 Task: In the Contact  Sadie.Williams@bloomingdales.com, Log Whatsapp with description: 'Engaged in a WhatsApp conversation with a lead regarding their specific needs.'; Add date: '16 September, 2023', attach the document: Terms_and_conditions.doc. Logged in from softage.10@softage.net
Action: Mouse moved to (88, 65)
Screenshot: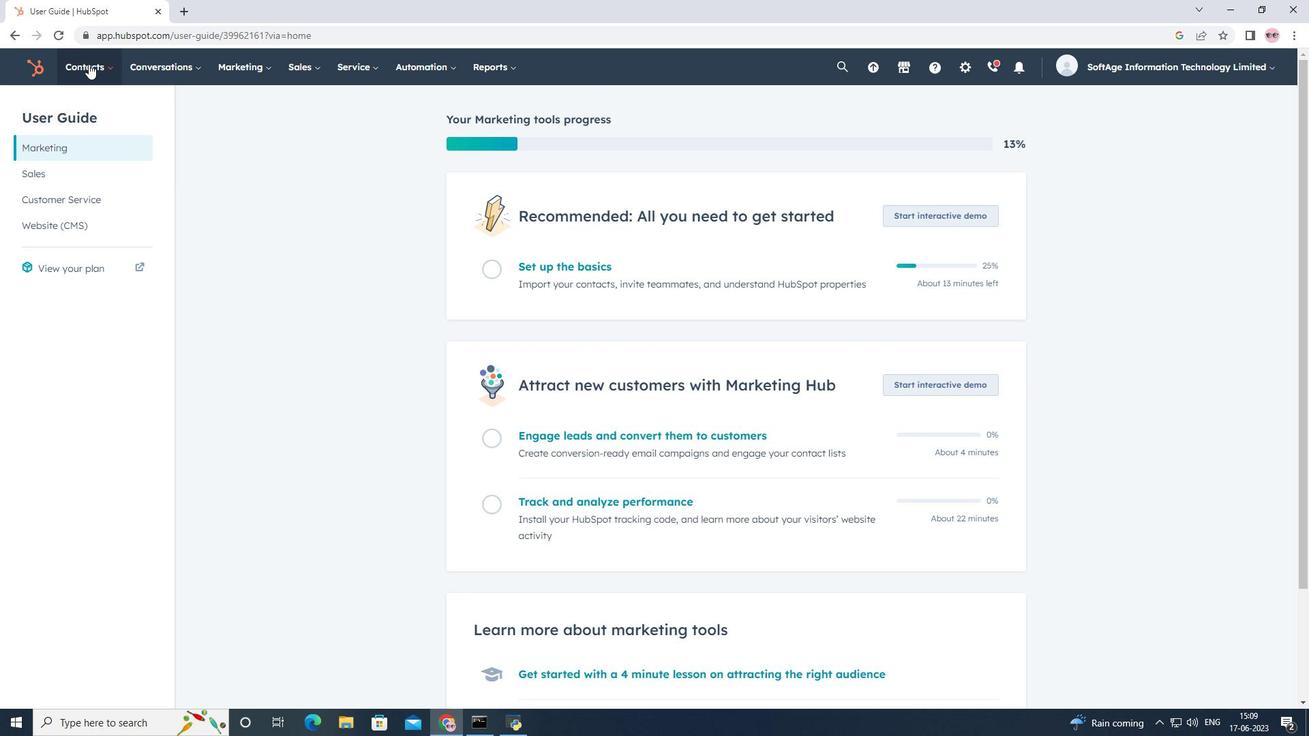 
Action: Mouse pressed left at (88, 65)
Screenshot: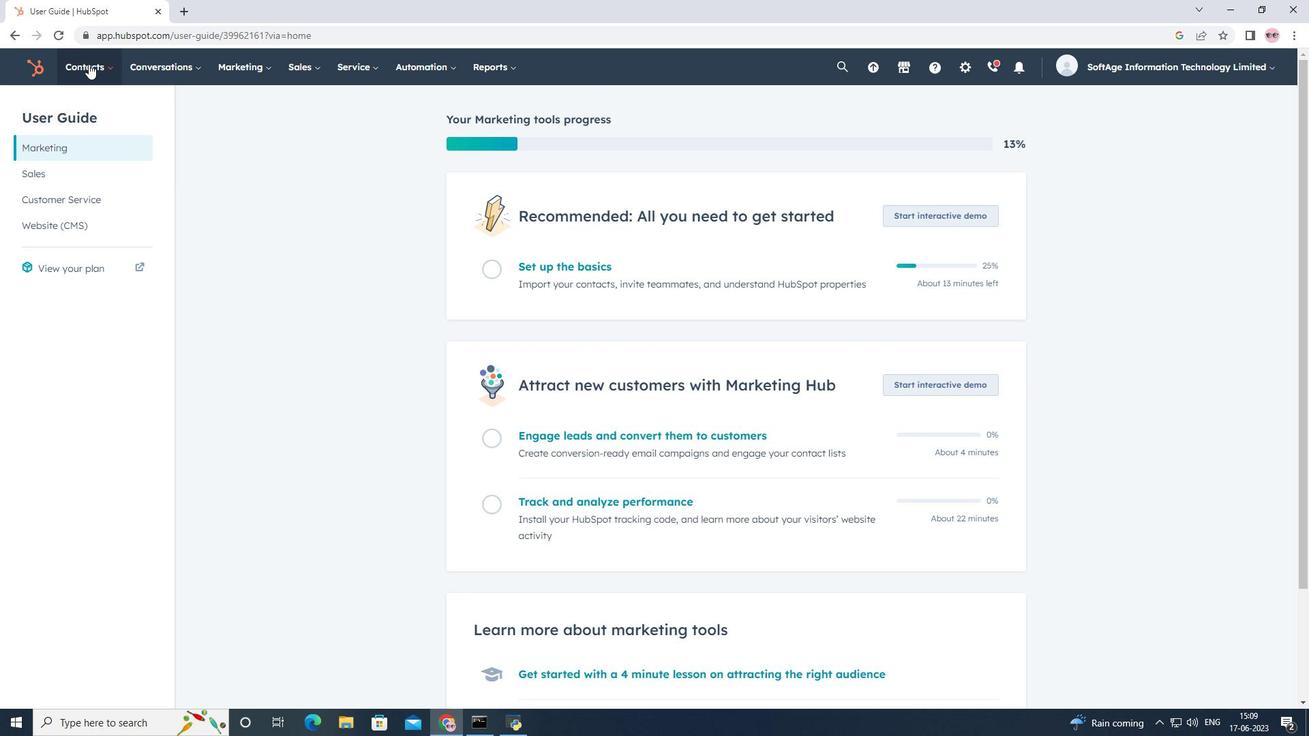 
Action: Mouse moved to (113, 117)
Screenshot: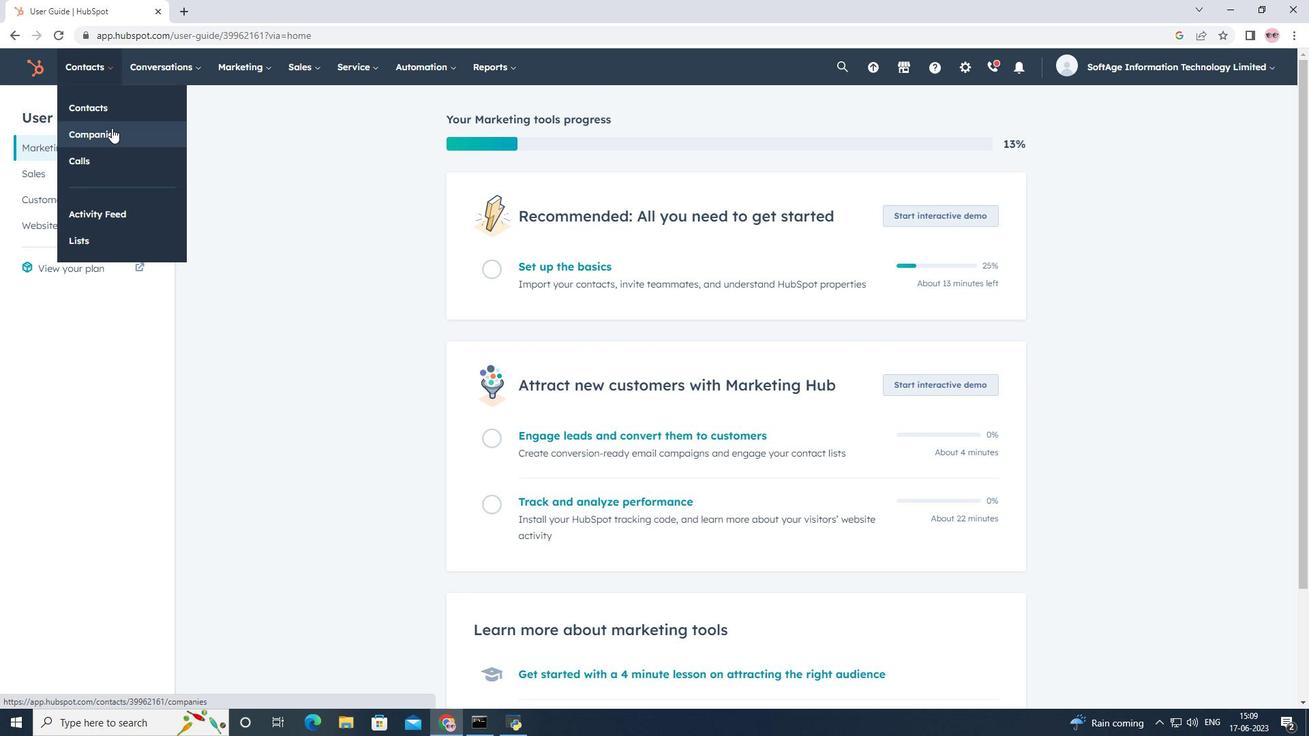 
Action: Mouse pressed left at (113, 117)
Screenshot: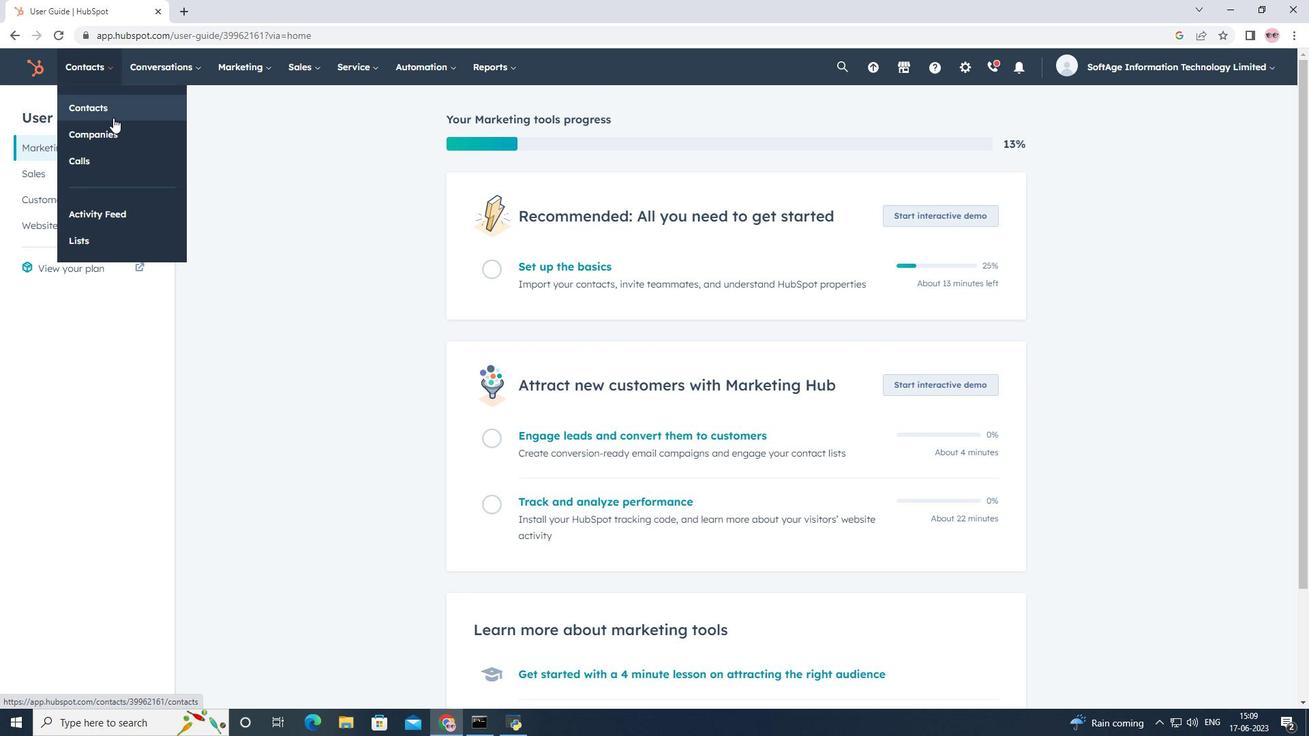 
Action: Mouse moved to (116, 229)
Screenshot: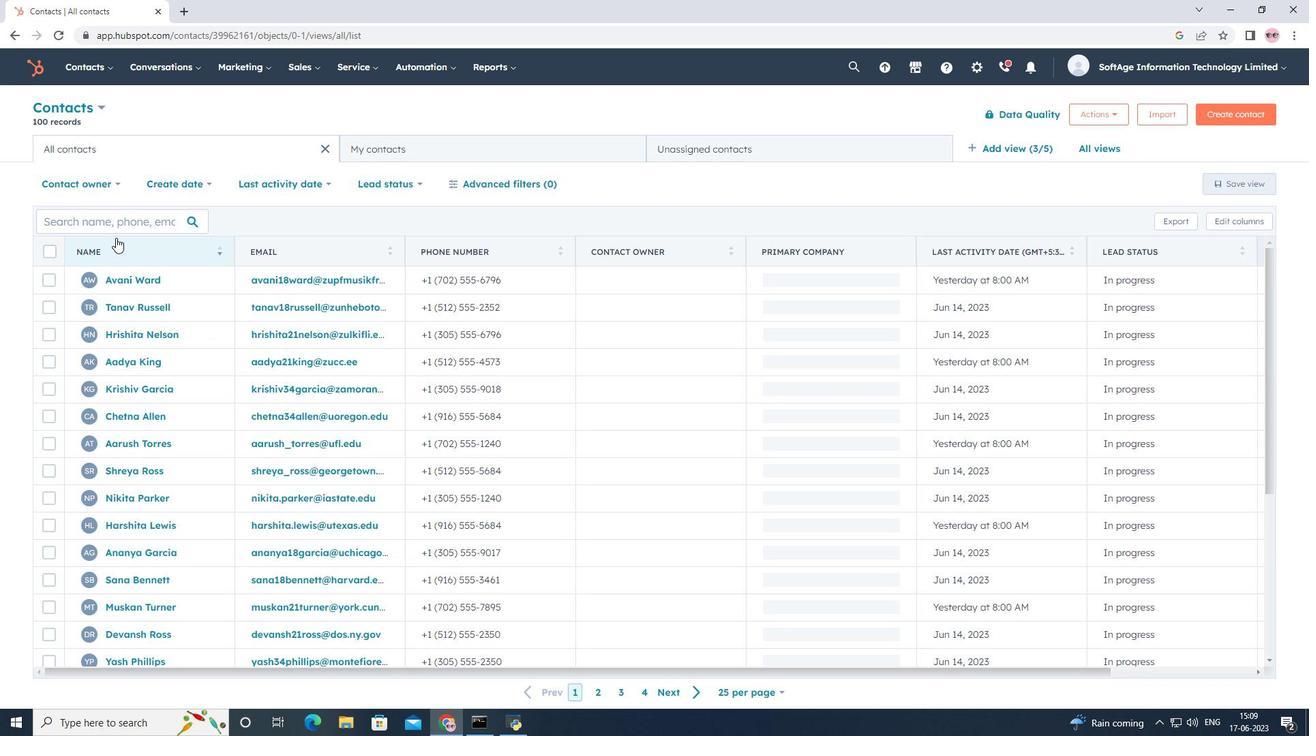 
Action: Mouse pressed left at (116, 229)
Screenshot: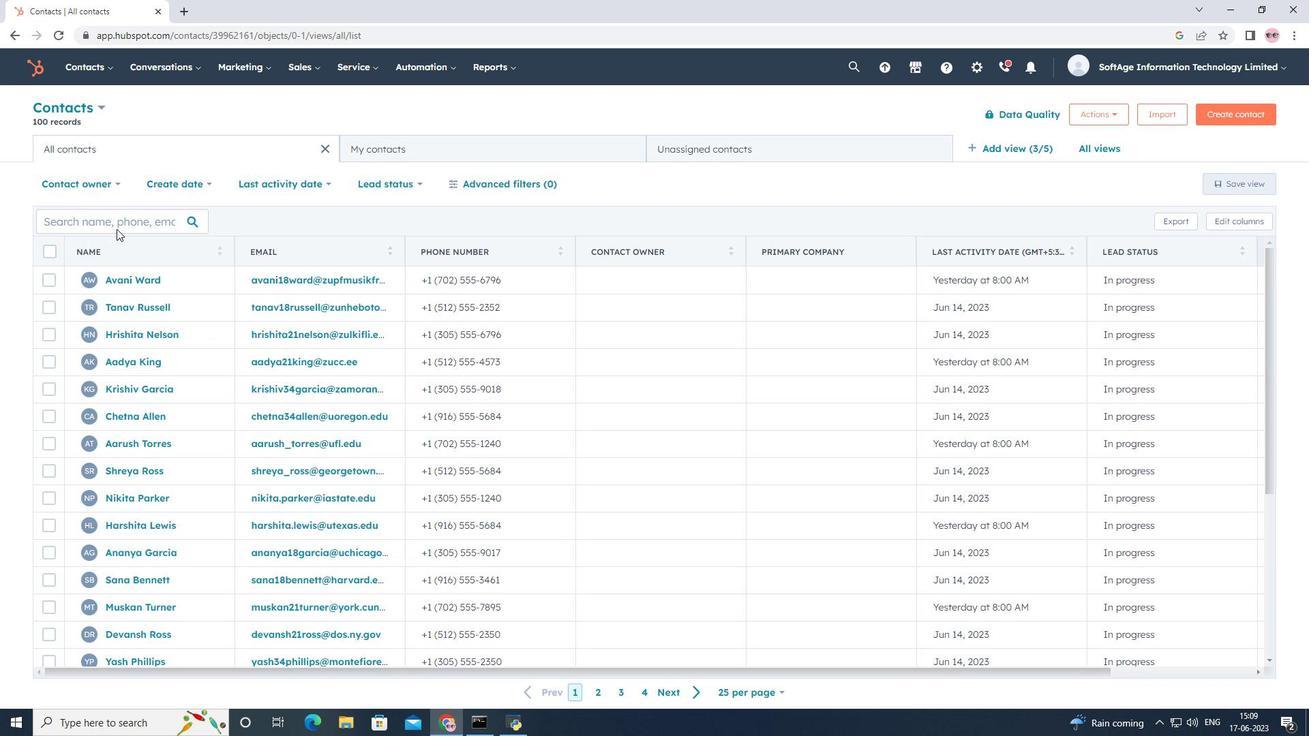 
Action: Key pressed <Key.shift><Key.shift><Key.shift><Key.shift><Key.shift>Sadie.<Key.shift>Williams<Key.shift>@bloomingdales.com
Screenshot: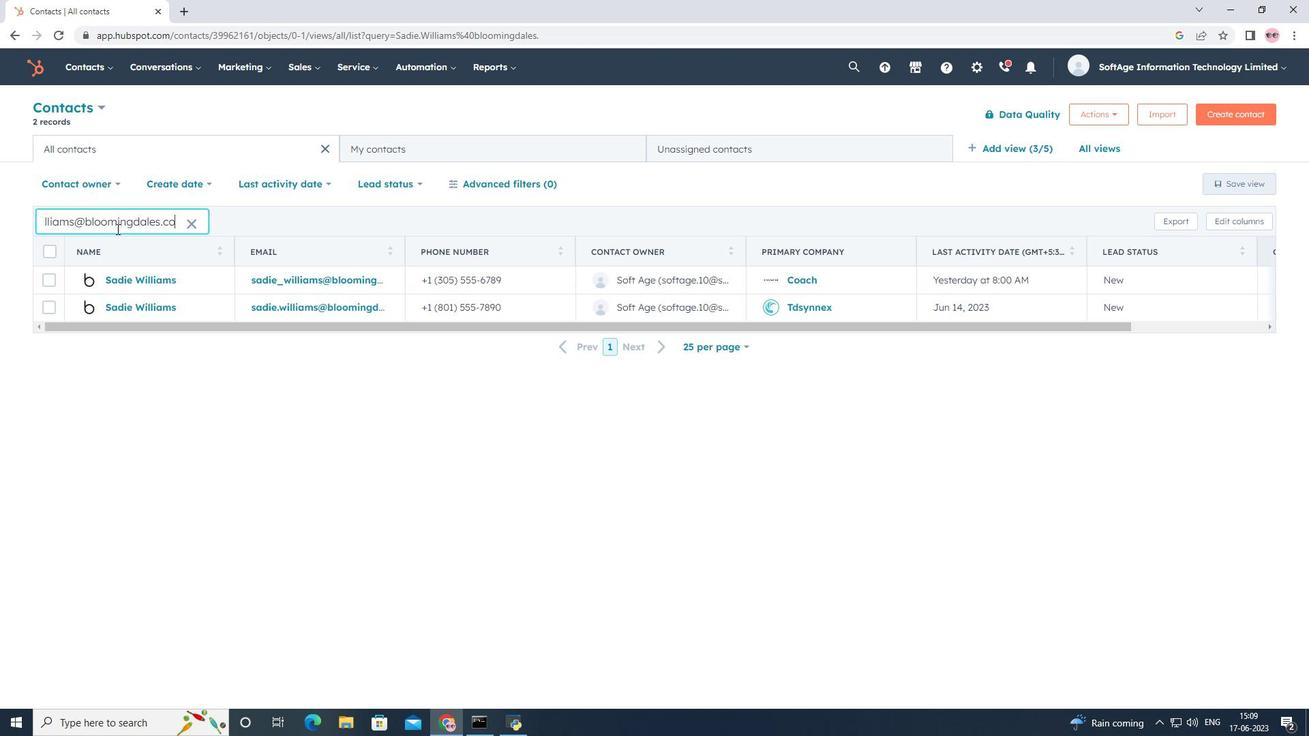 
Action: Mouse moved to (135, 306)
Screenshot: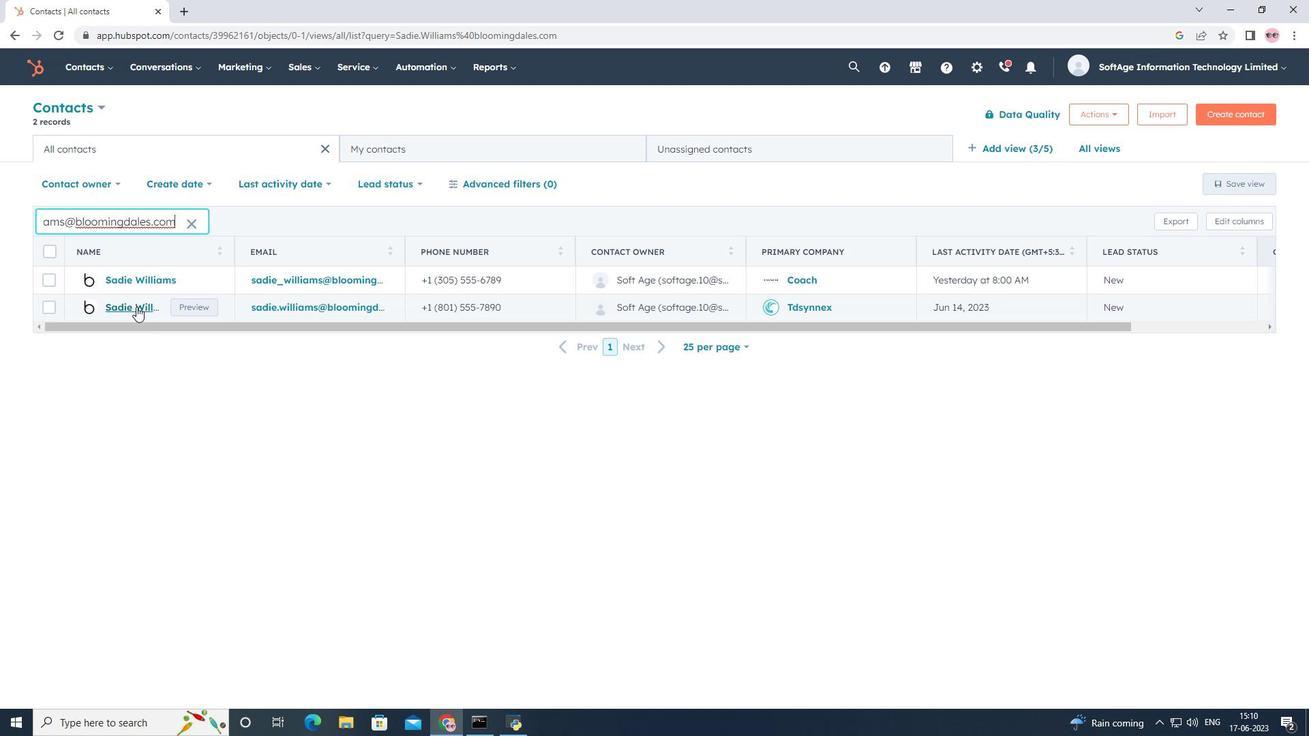 
Action: Mouse pressed left at (135, 306)
Screenshot: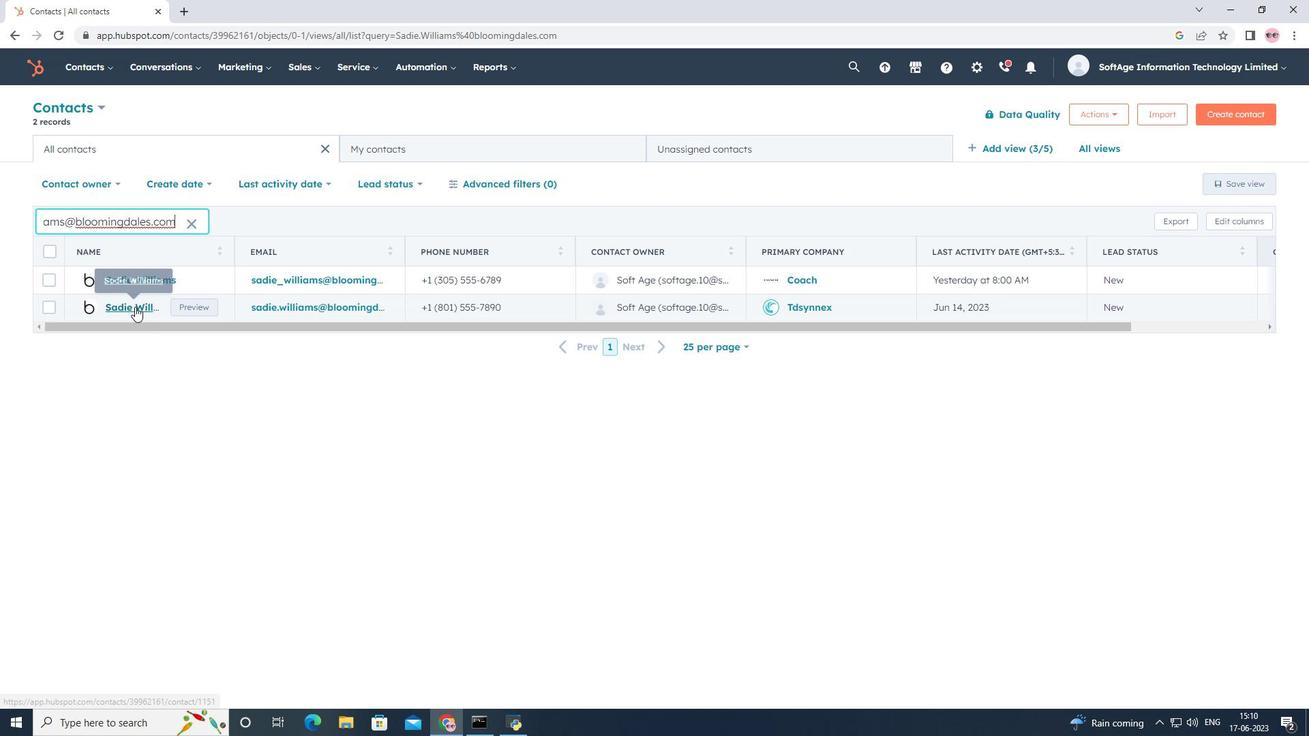 
Action: Mouse moved to (270, 231)
Screenshot: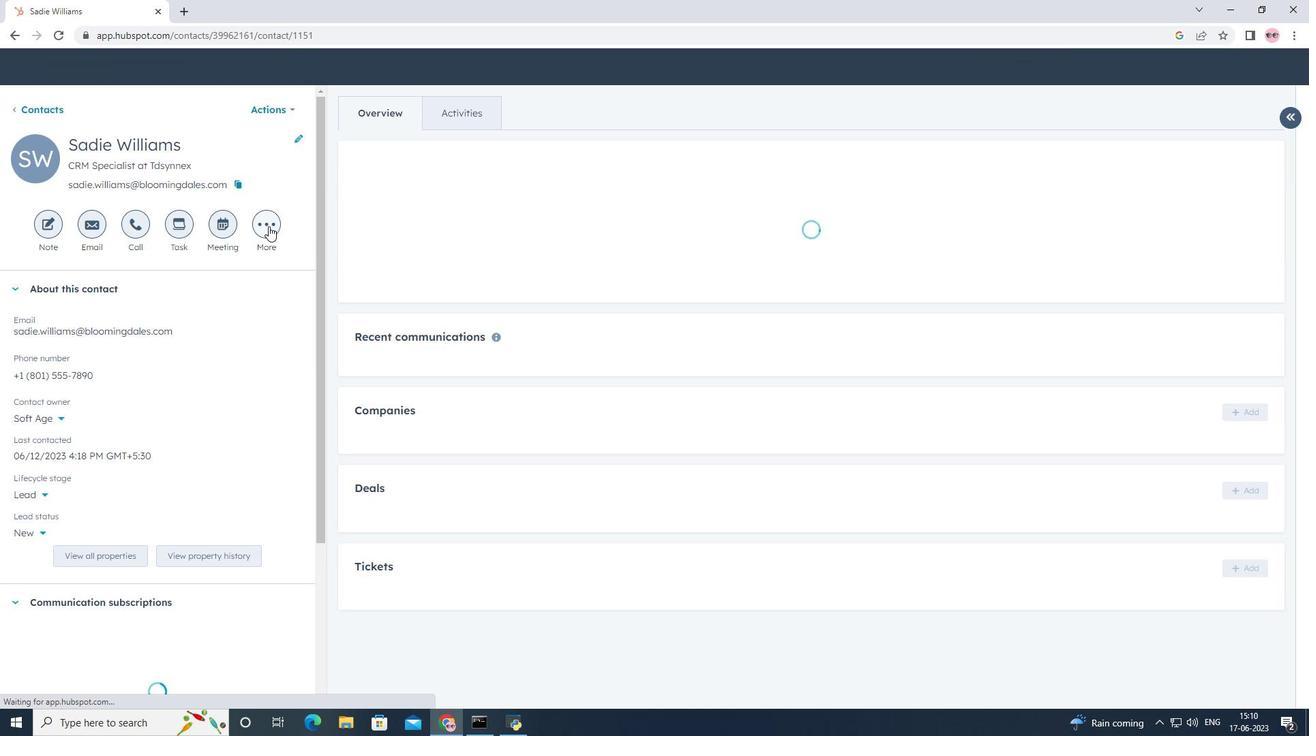 
Action: Mouse pressed left at (270, 231)
Screenshot: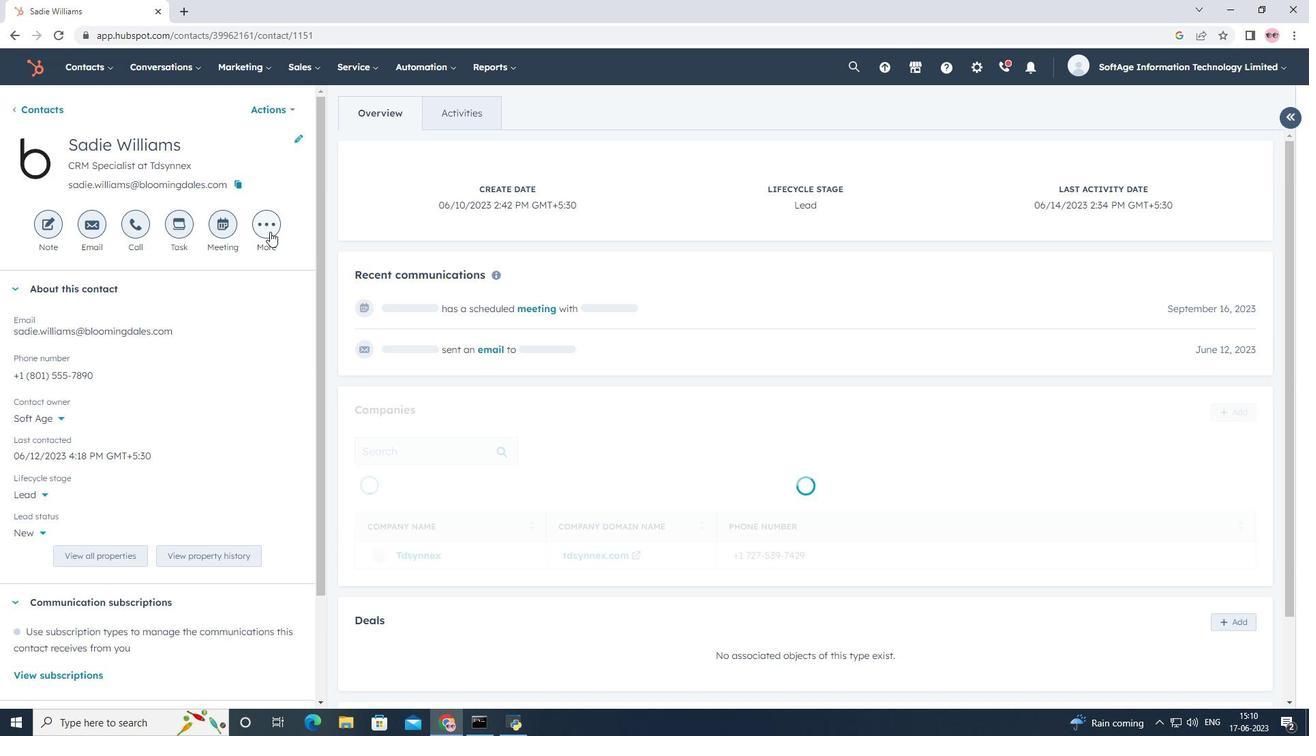 
Action: Mouse moved to (272, 320)
Screenshot: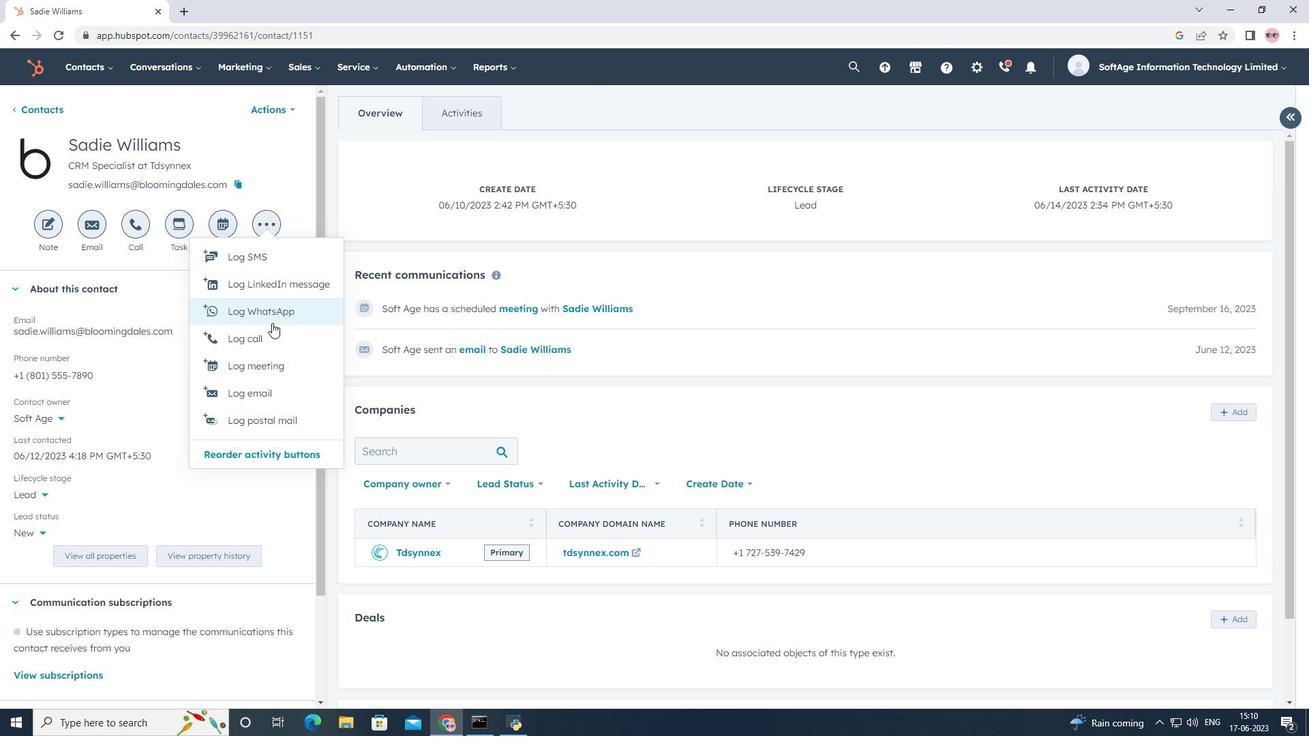 
Action: Mouse pressed left at (272, 320)
Screenshot: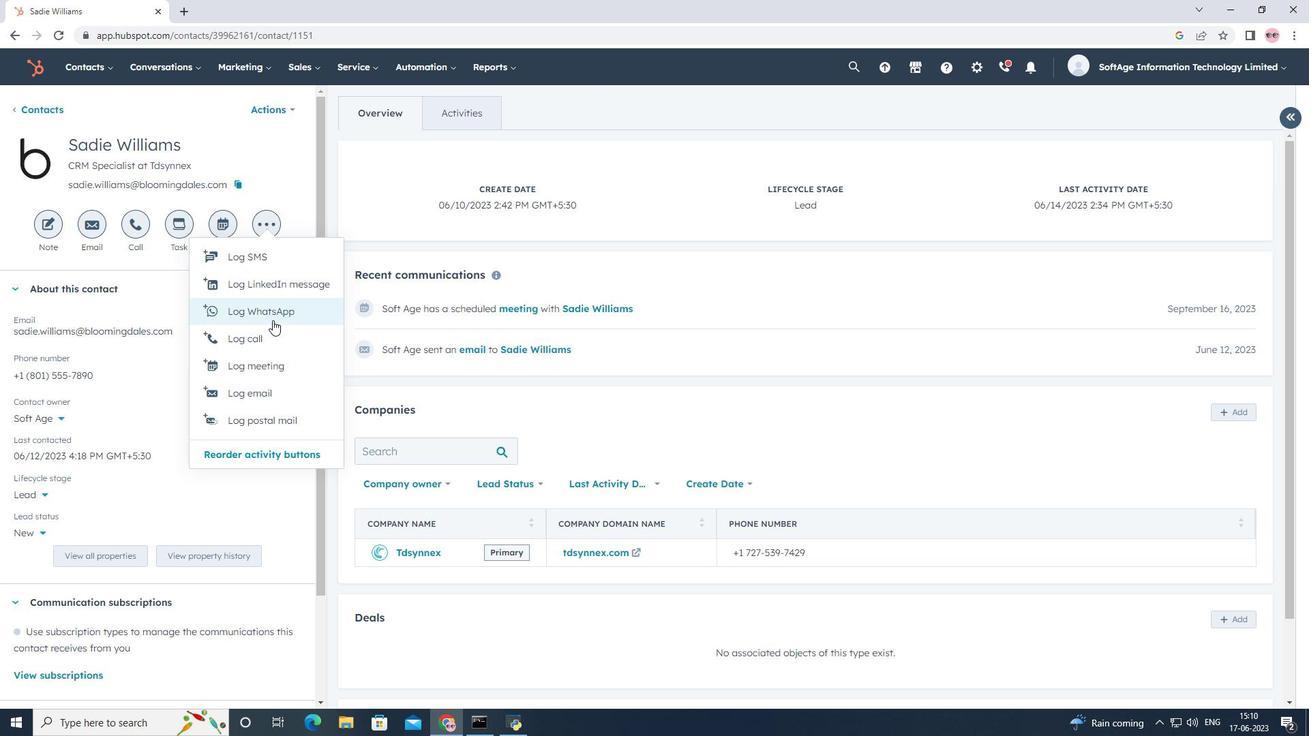 
Action: Mouse moved to (845, 513)
Screenshot: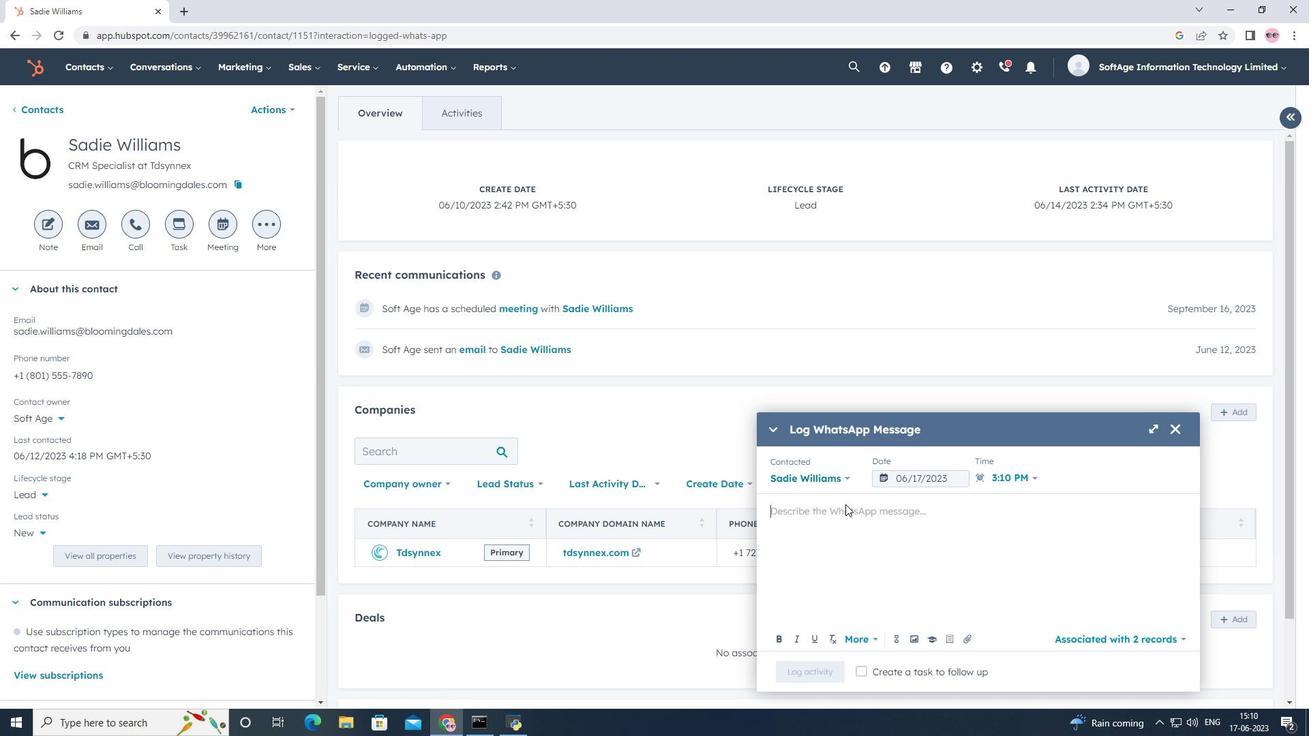 
Action: Mouse pressed left at (845, 513)
Screenshot: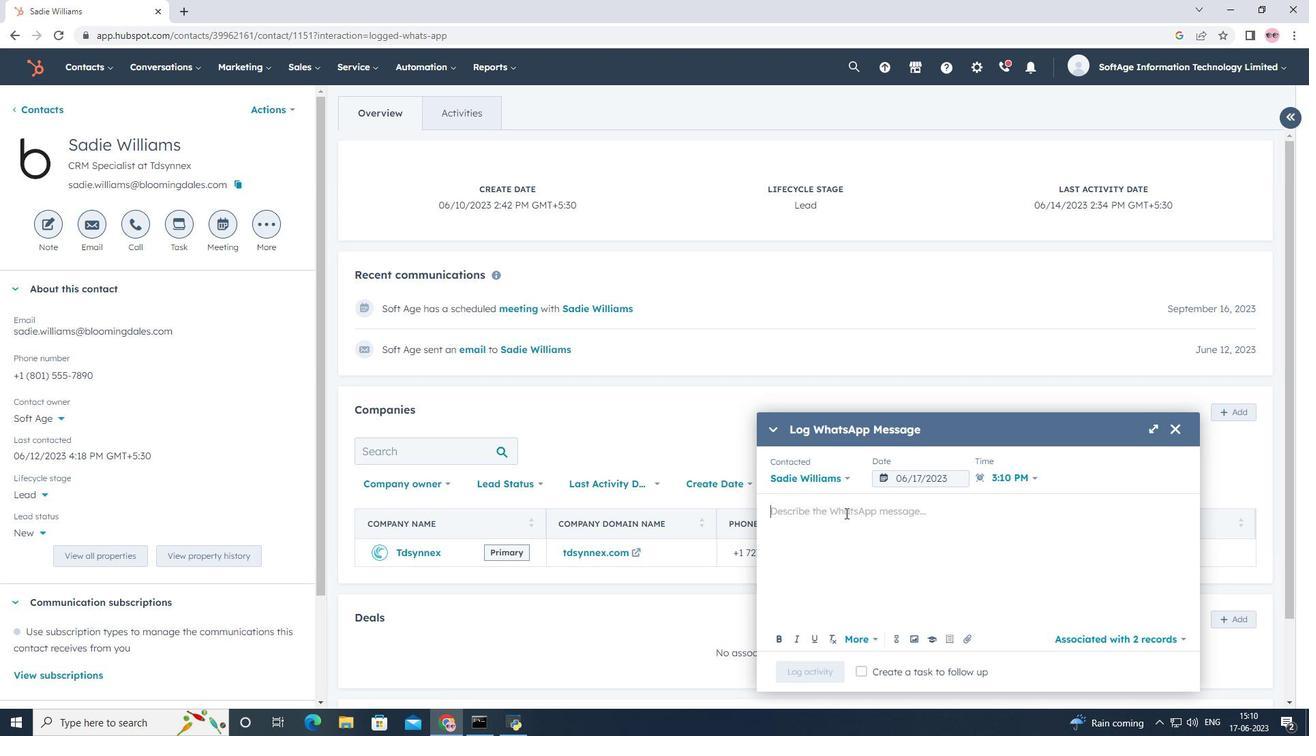 
Action: Key pressed <Key.shift>Engaged<Key.space>in<Key.space>a<Key.space><Key.shift>Whats<Key.shift>App<Key.space><Key.shift>Co<Key.backspace><Key.backspace>conversation<Key.space>with<Key.space>a<Key.space>lead<Key.space>regarding<Key.space>their<Key.space>specific<Key.space>needs.
Screenshot: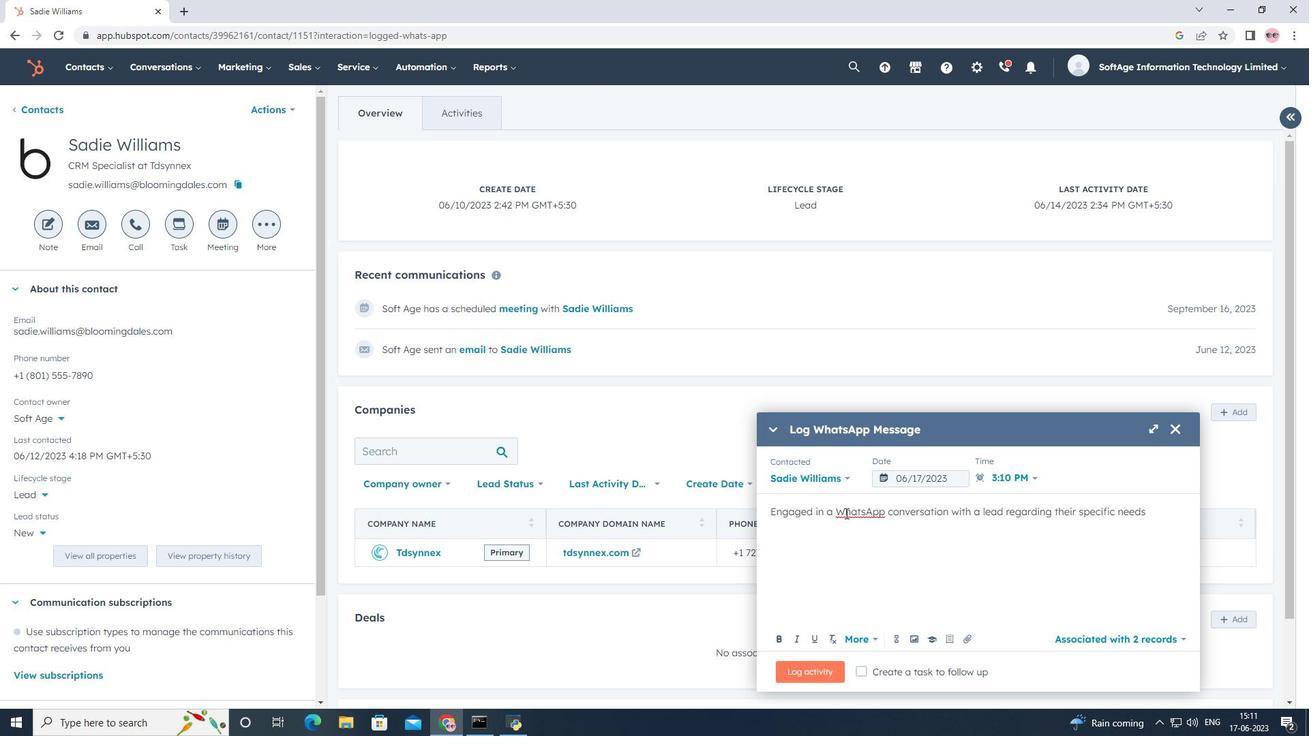 
Action: Mouse moved to (949, 481)
Screenshot: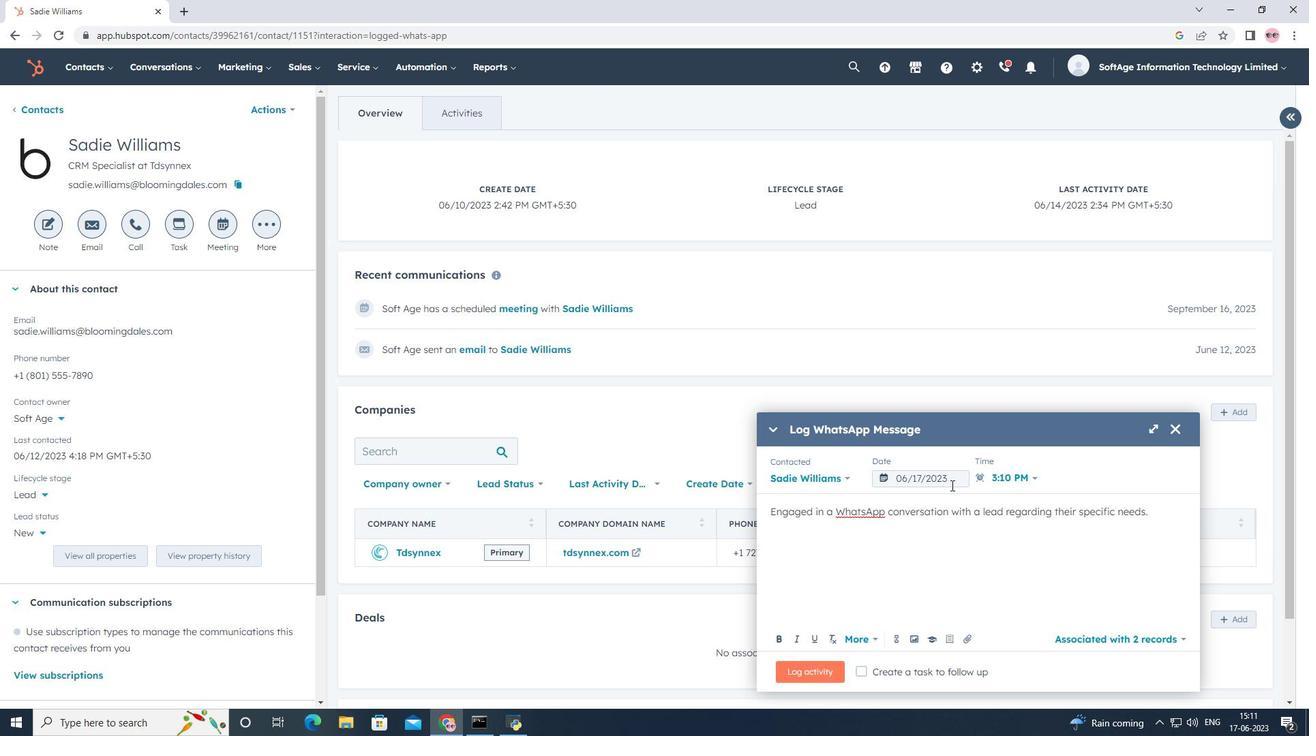
Action: Mouse pressed left at (949, 481)
Screenshot: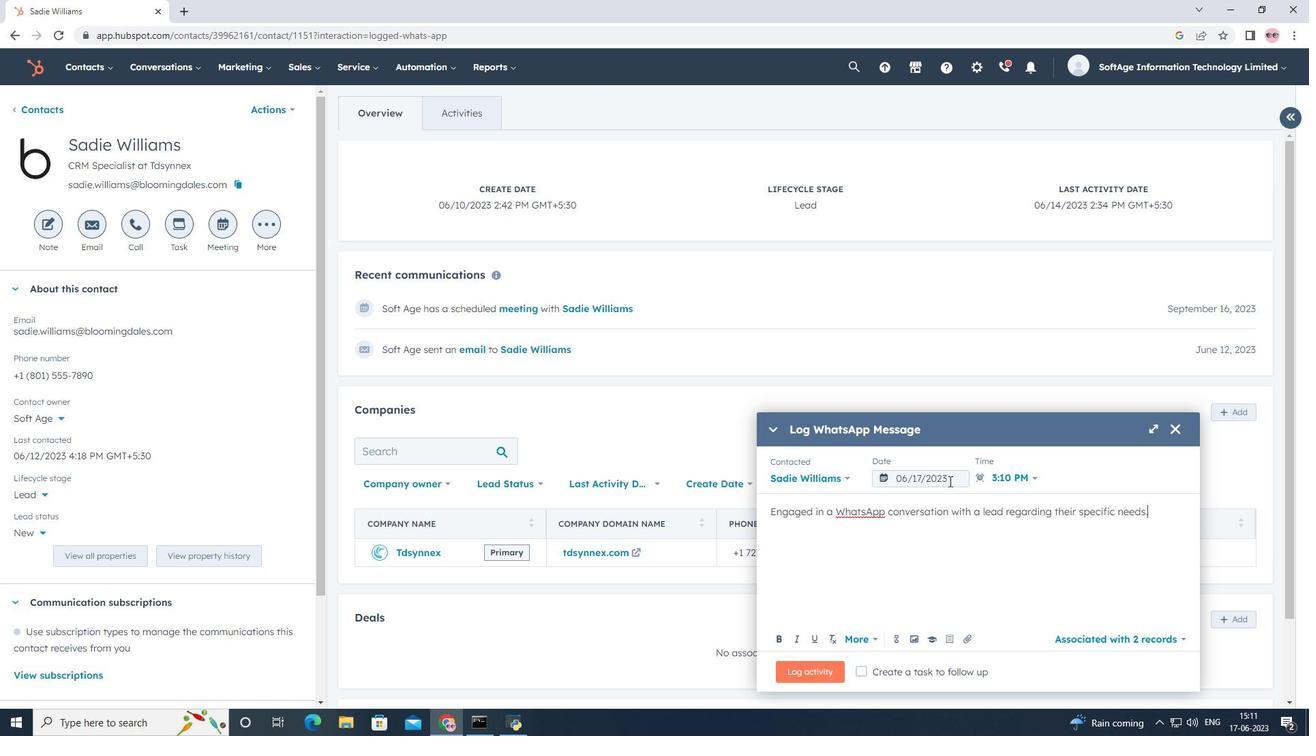 
Action: Mouse moved to (1050, 263)
Screenshot: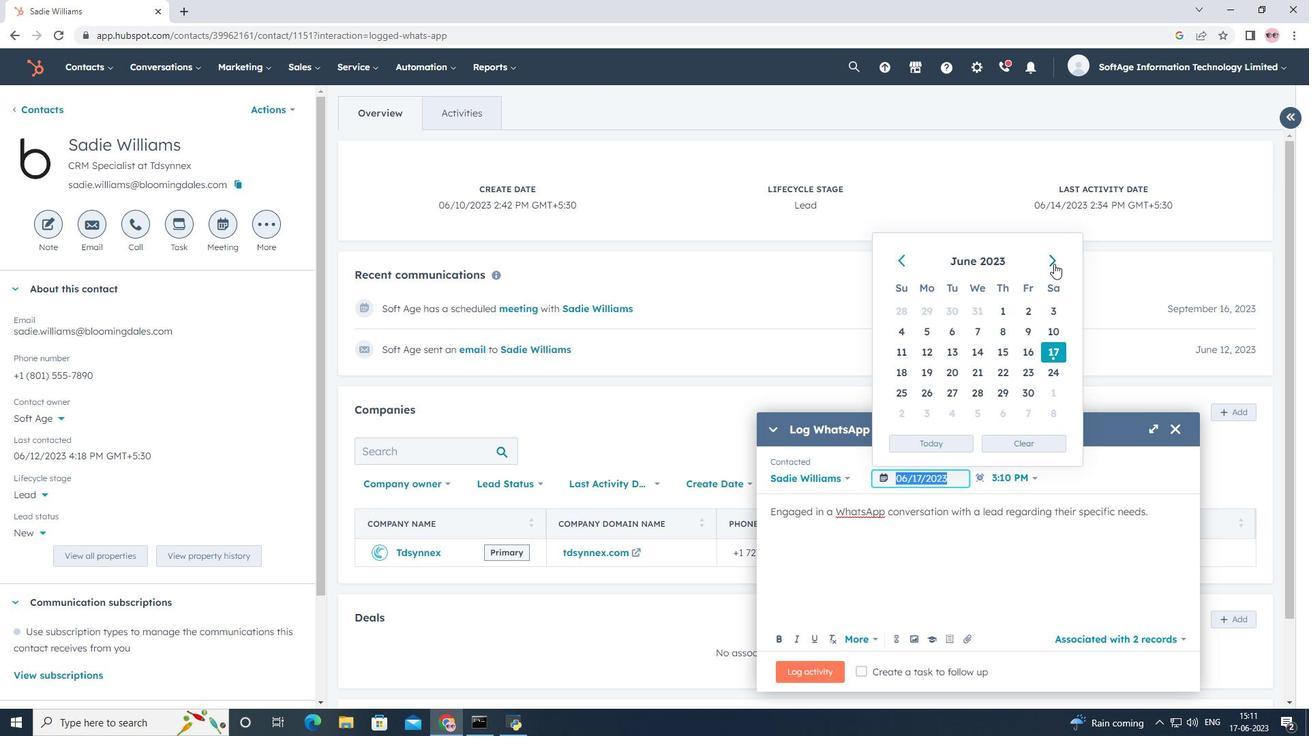 
Action: Mouse pressed left at (1050, 263)
Screenshot: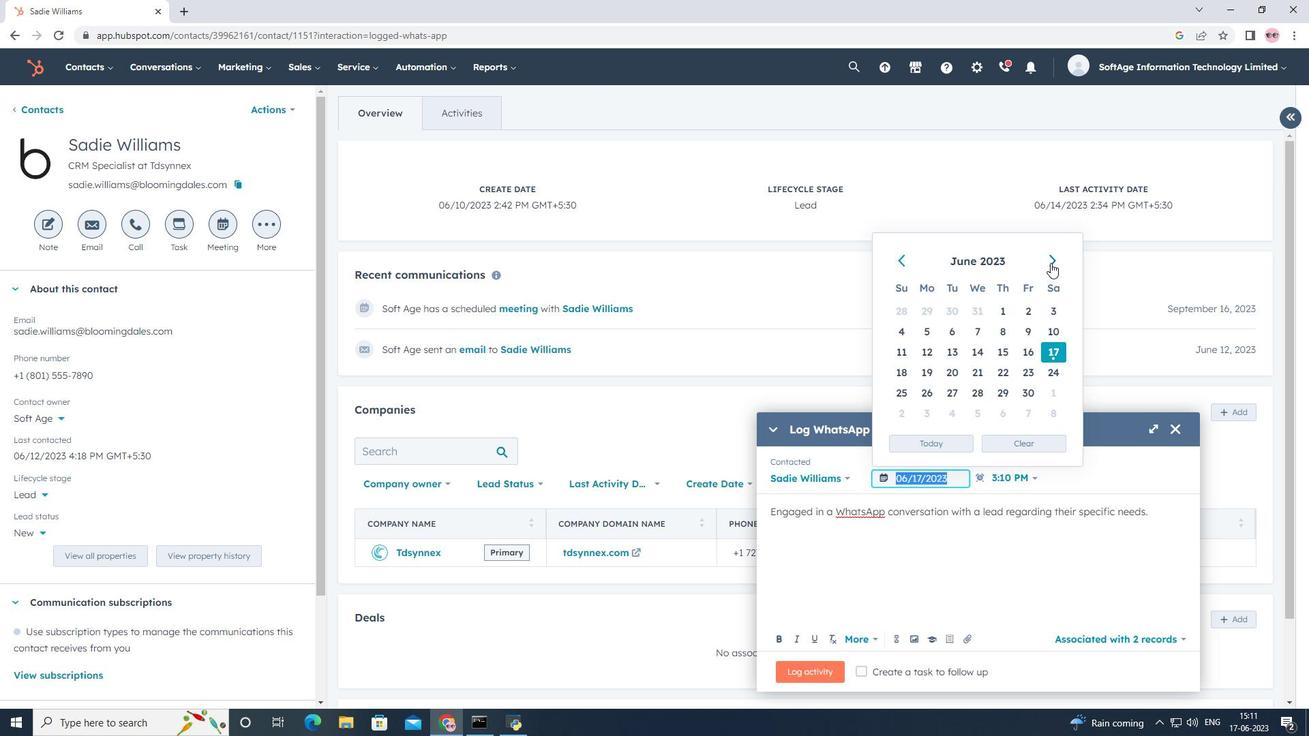 
Action: Mouse pressed left at (1050, 263)
Screenshot: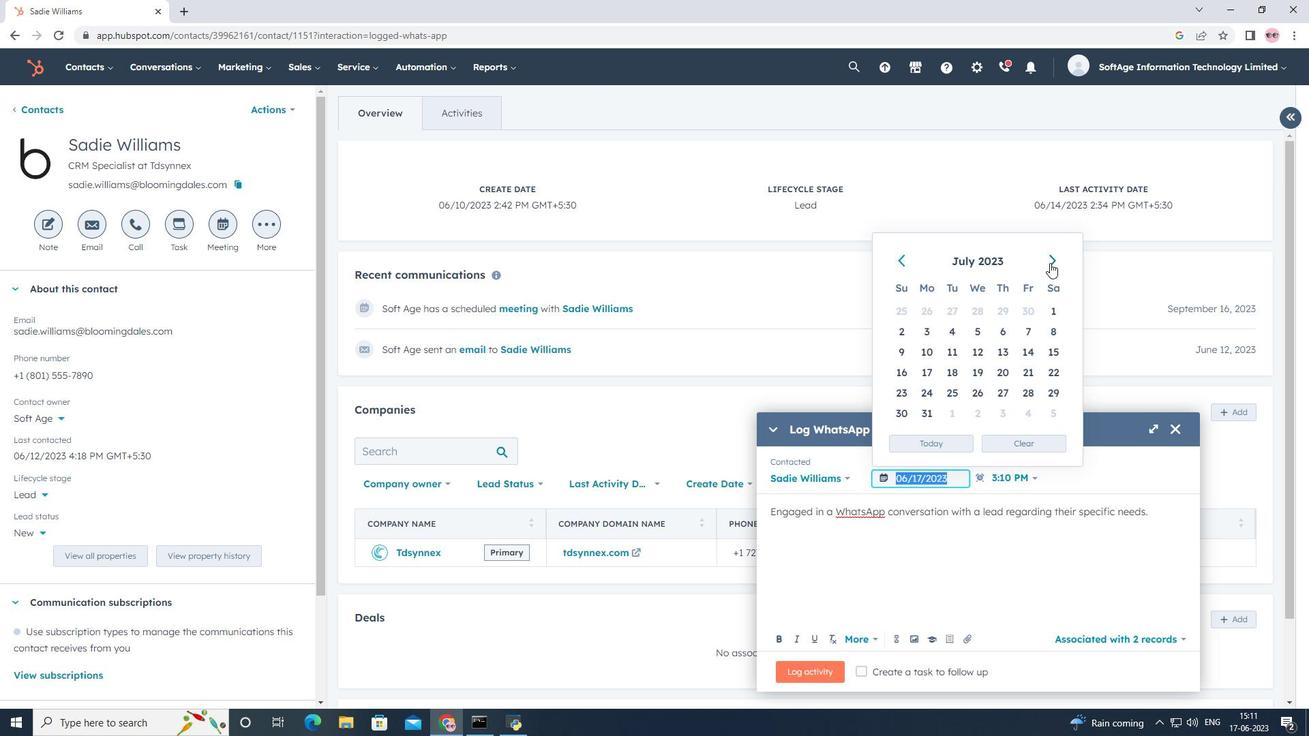 
Action: Mouse pressed left at (1050, 263)
Screenshot: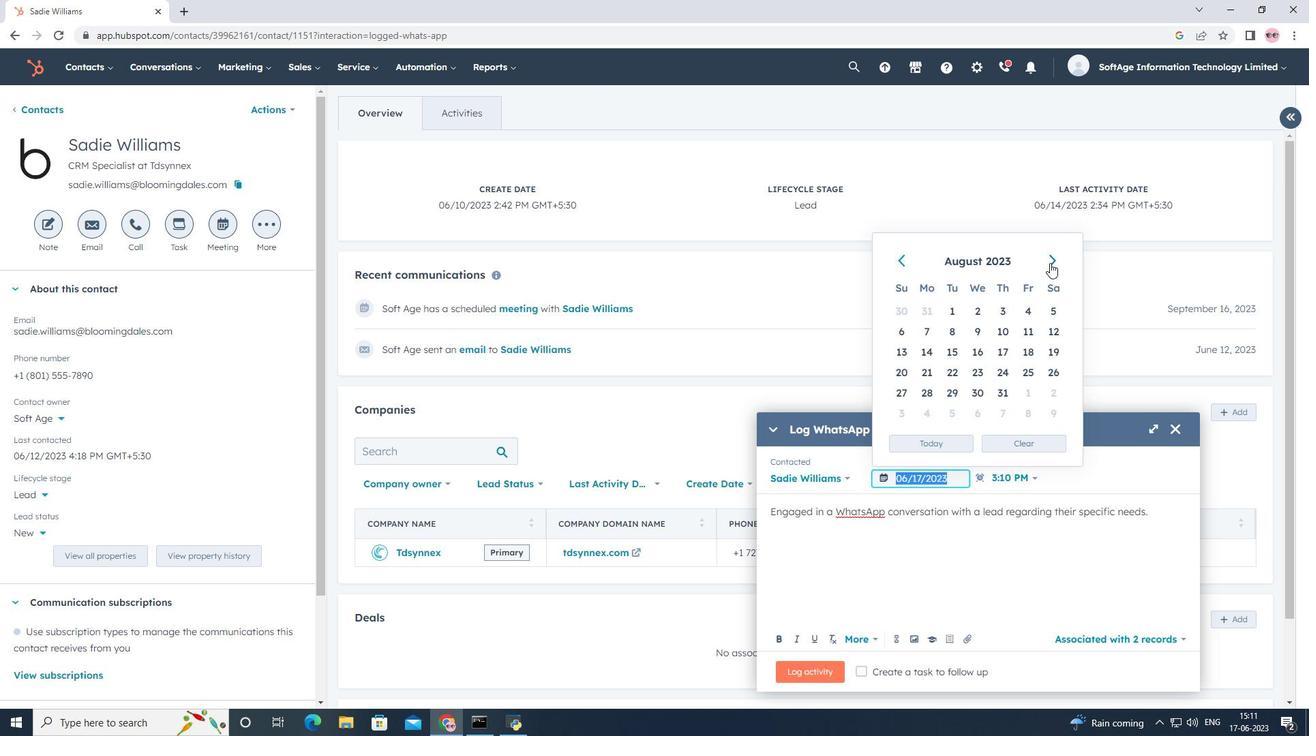 
Action: Mouse moved to (1050, 350)
Screenshot: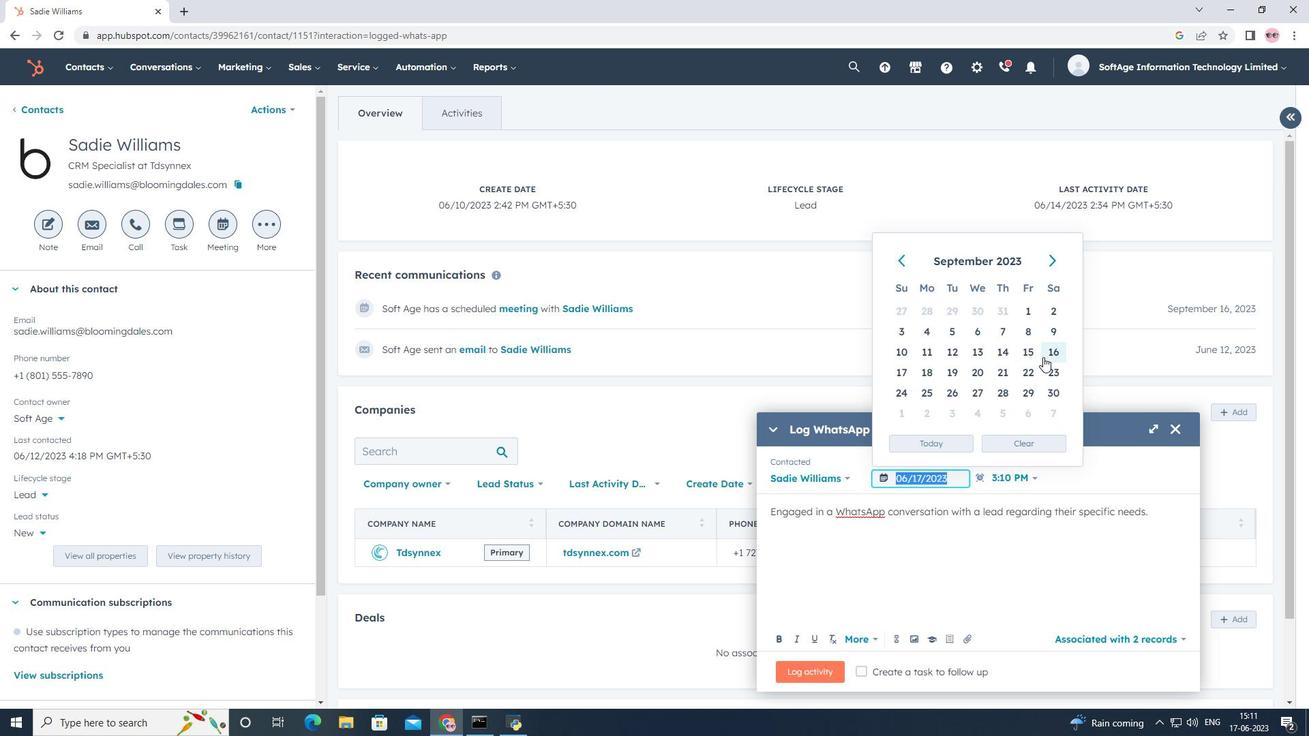 
Action: Mouse pressed left at (1050, 350)
Screenshot: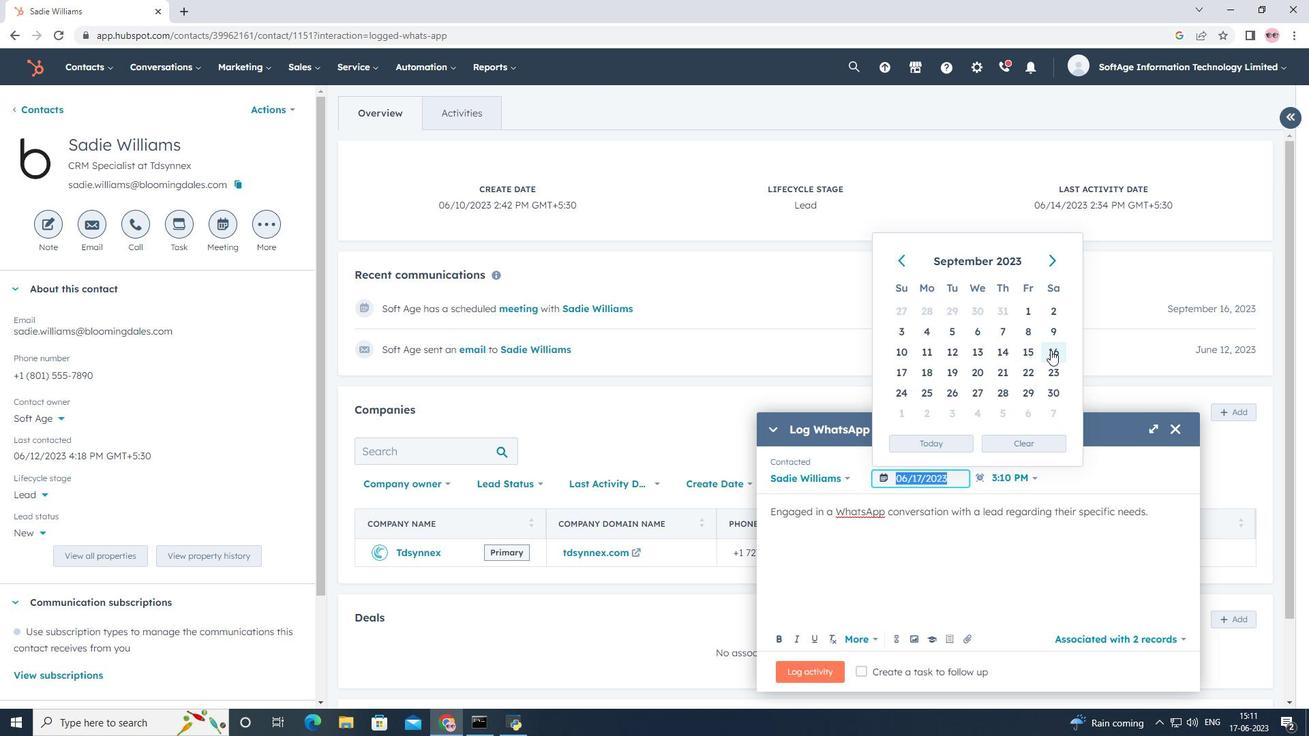 
Action: Mouse moved to (969, 638)
Screenshot: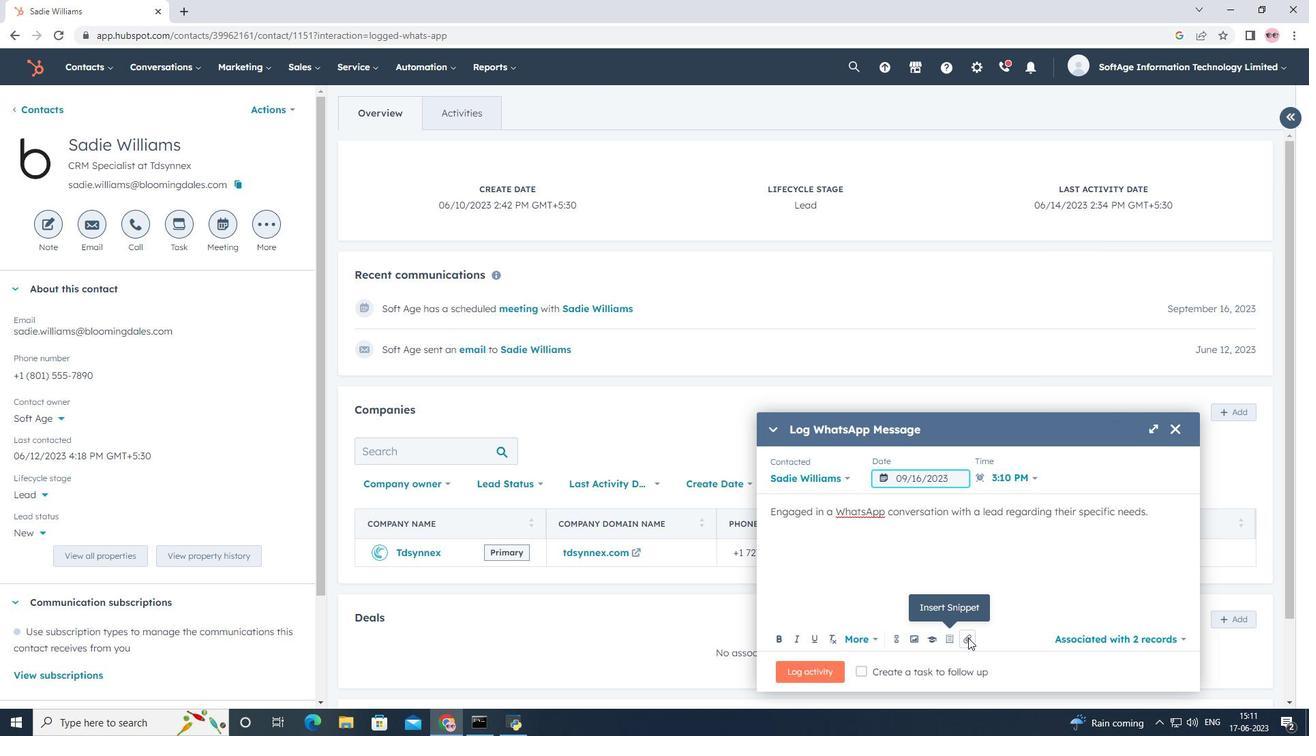 
Action: Mouse pressed left at (969, 638)
Screenshot: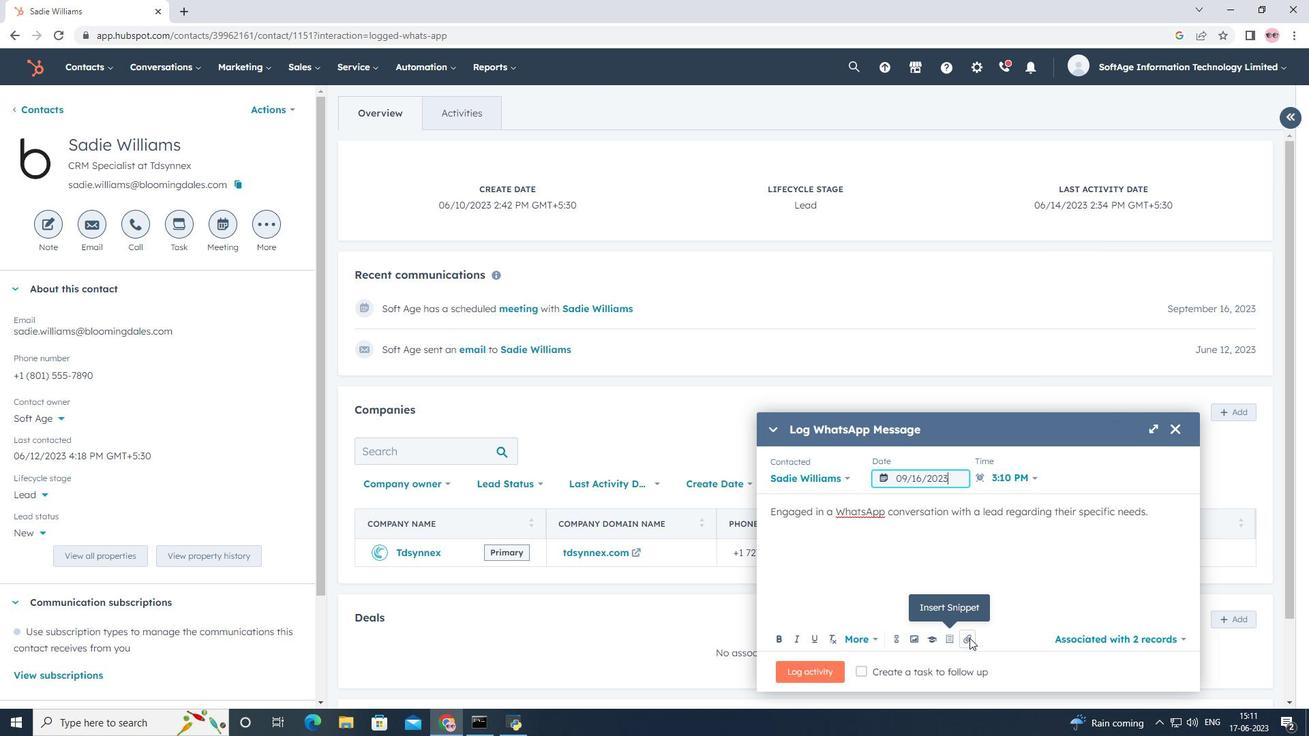 
Action: Mouse moved to (966, 600)
Screenshot: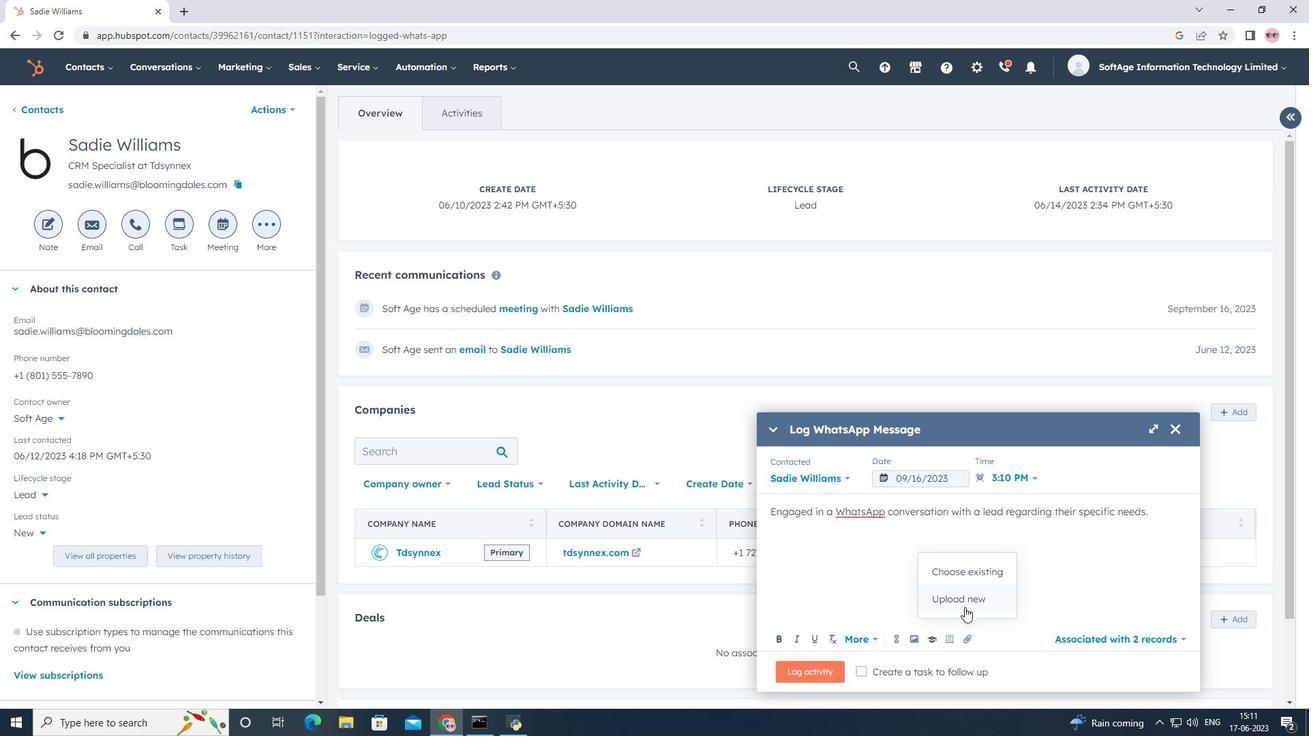 
Action: Mouse pressed left at (966, 600)
Screenshot: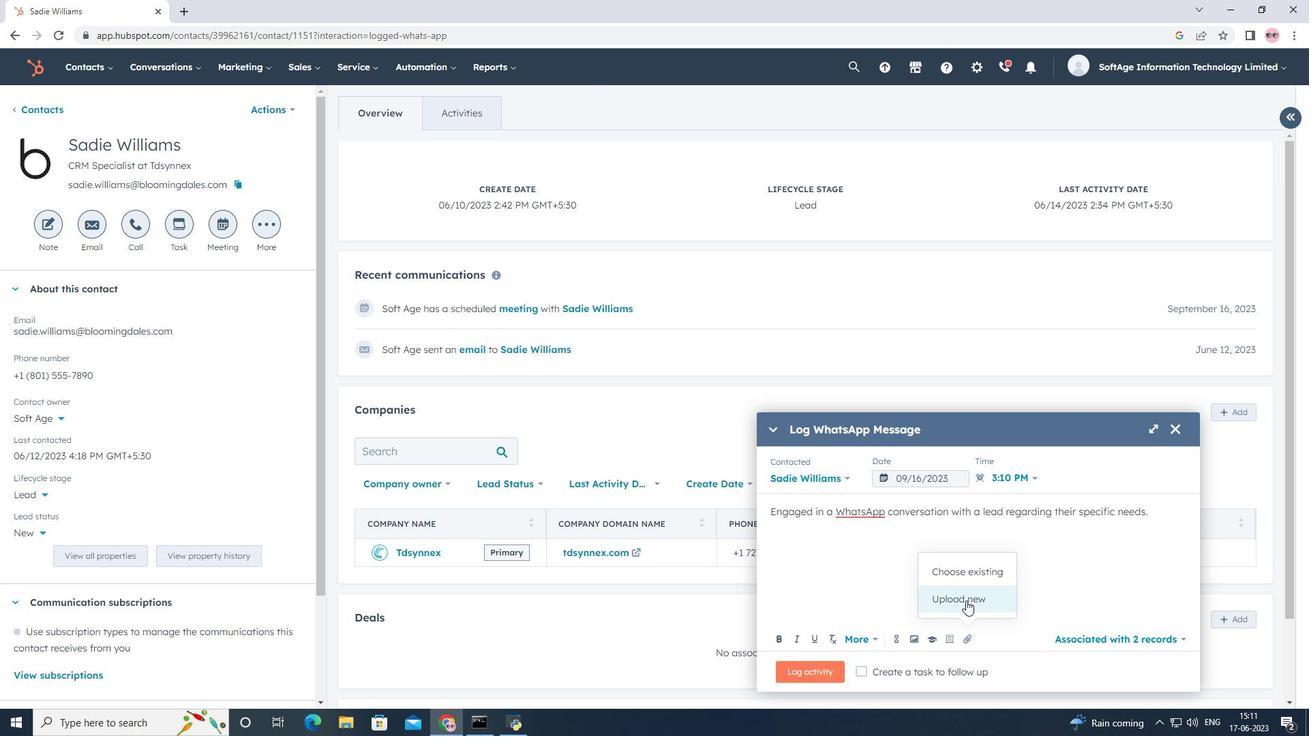 
Action: Mouse moved to (232, 134)
Screenshot: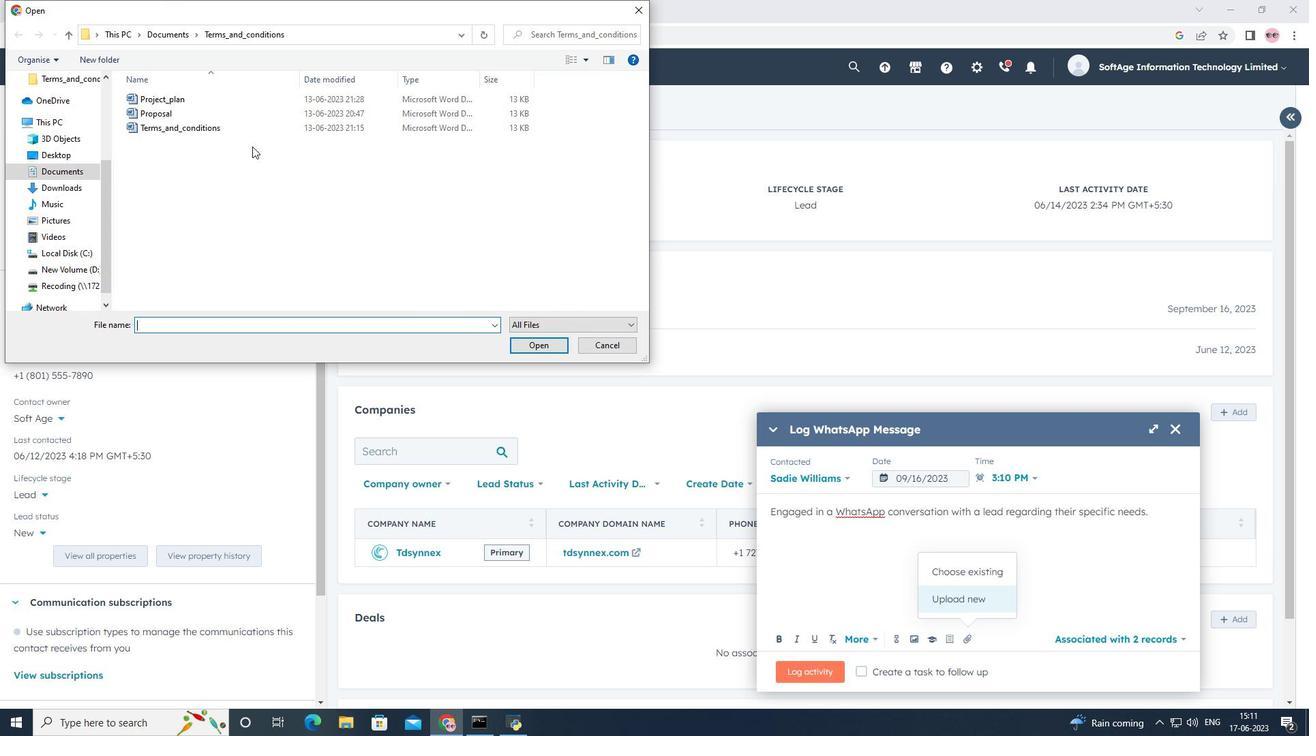 
Action: Mouse pressed left at (232, 134)
Screenshot: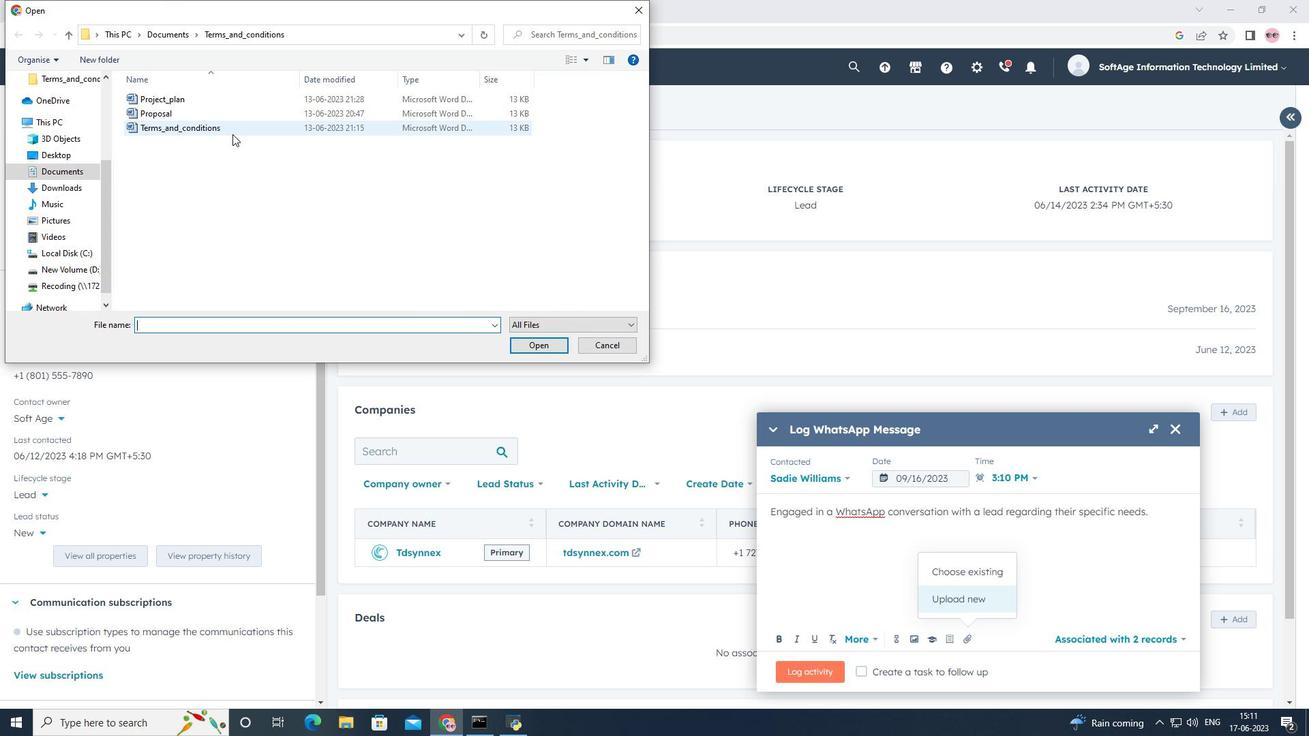 
Action: Mouse moved to (544, 346)
Screenshot: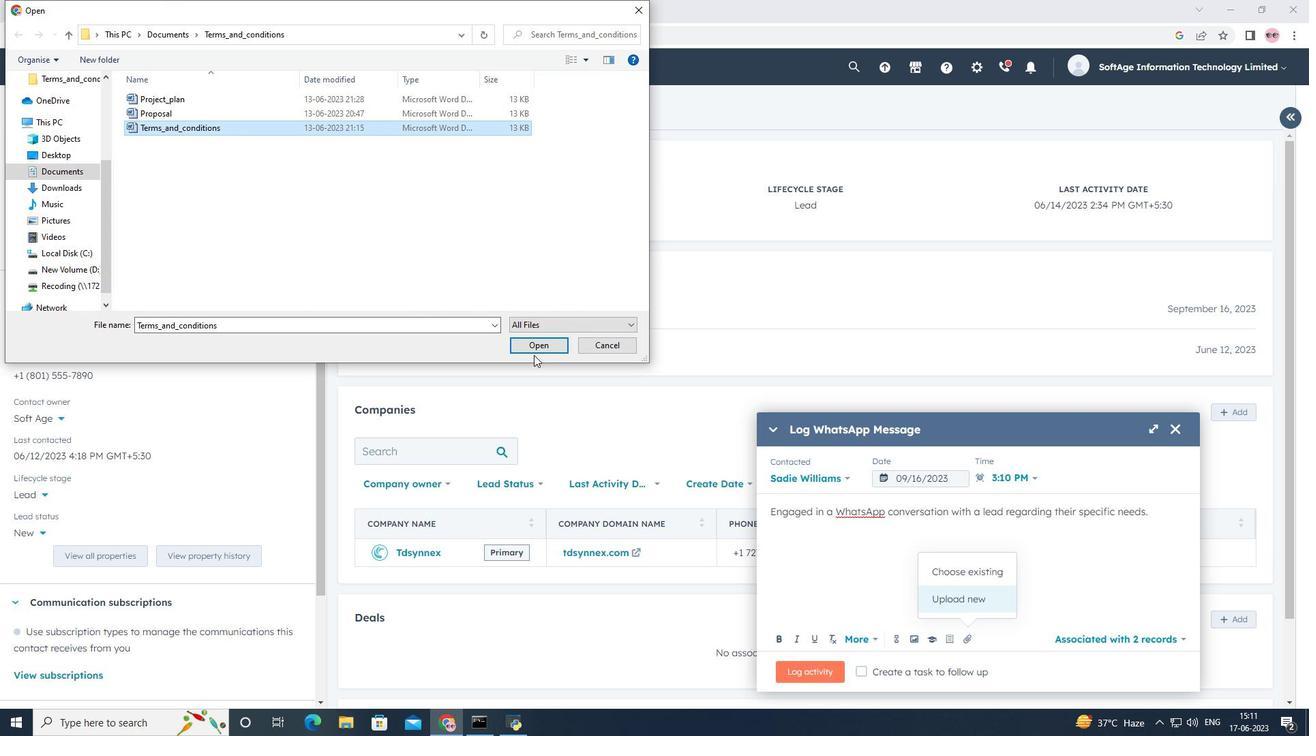 
Action: Mouse pressed left at (544, 346)
Screenshot: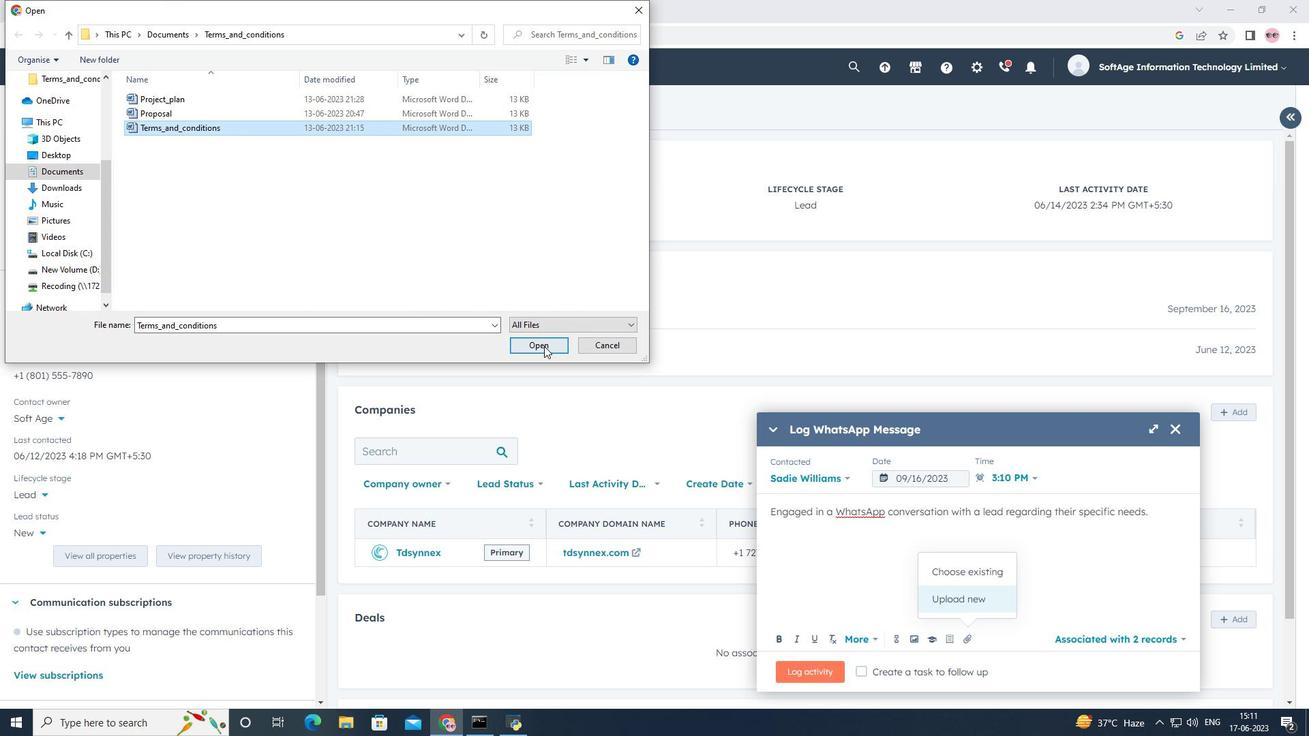 
Action: Mouse moved to (795, 666)
Screenshot: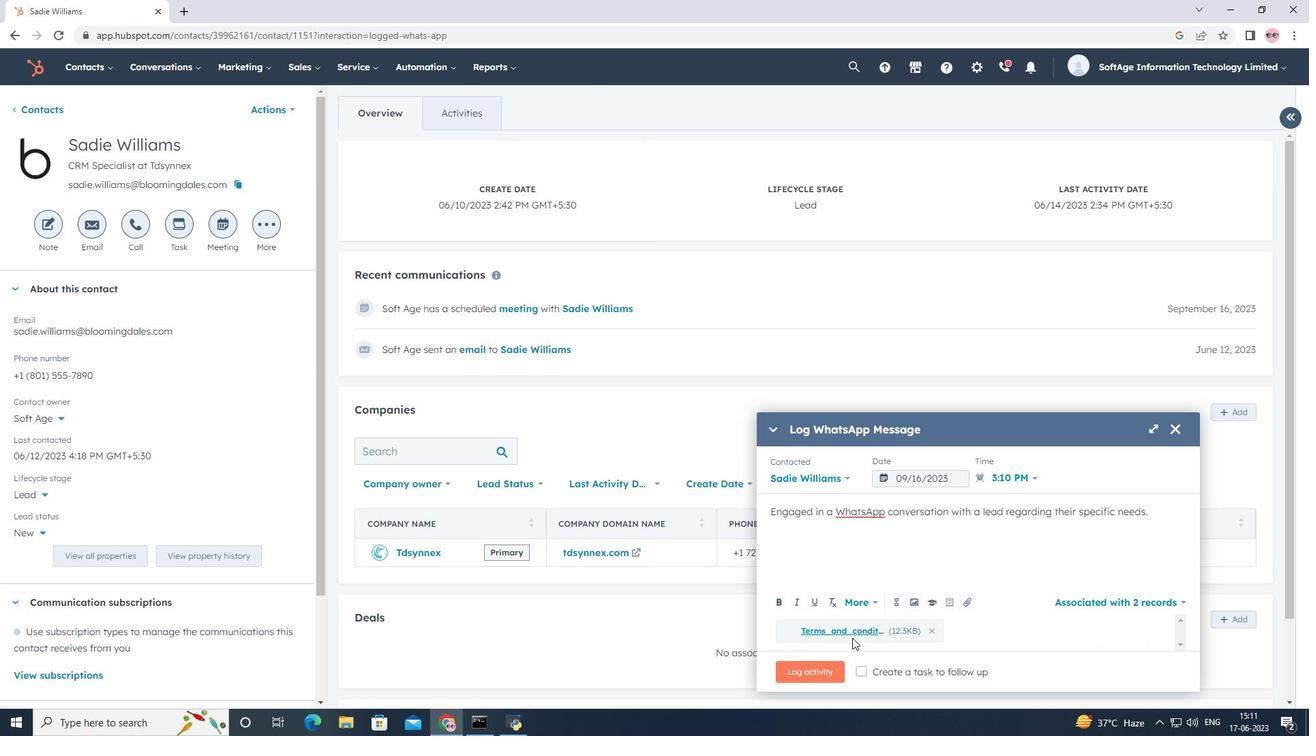 
Action: Mouse pressed left at (795, 666)
Screenshot: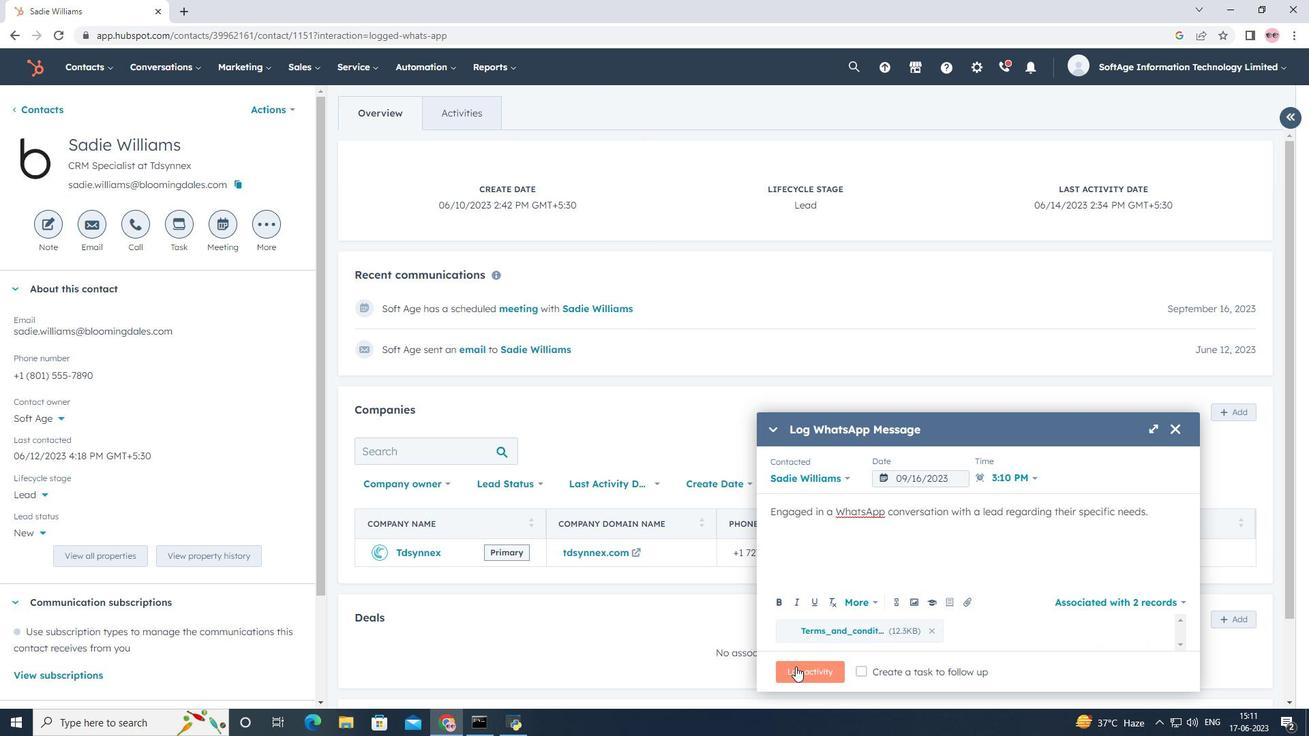 
